 Task: In Heading Arial with underline. Font size of heading  '18'Font style of data Calibri. Font size of data  9Alignment of headline & data Align center. Fill color in heading,  RedFont color of data Black Apply border in Data No BorderIn the sheet   Quantum Sales book
Action: Mouse moved to (202, 177)
Screenshot: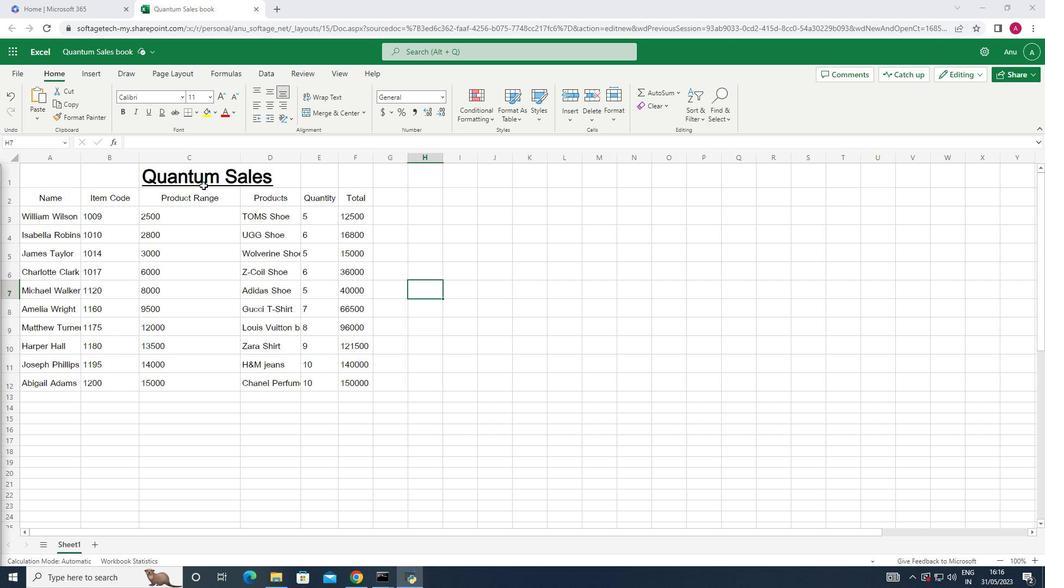 
Action: Mouse pressed left at (202, 177)
Screenshot: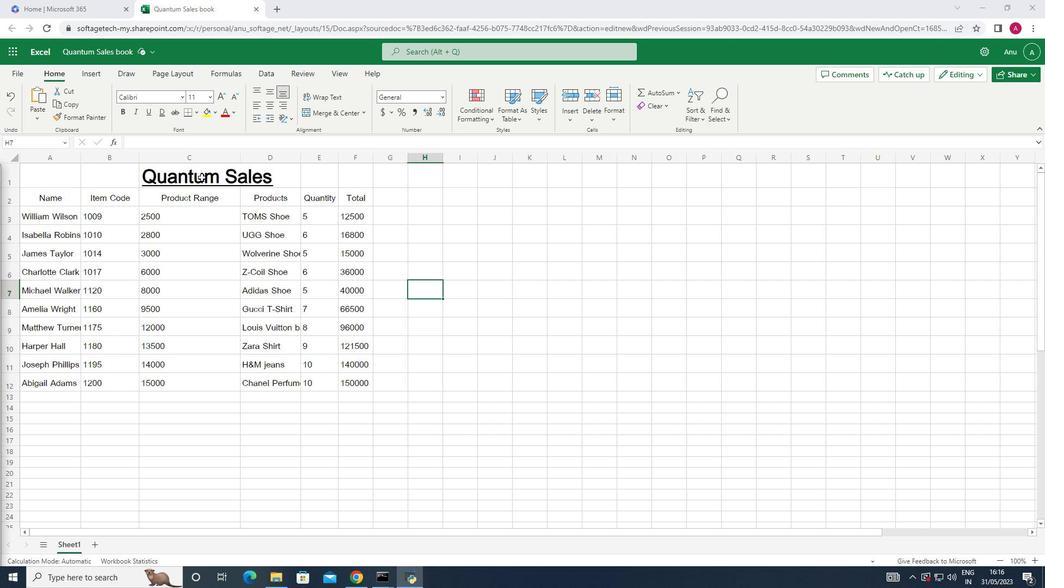 
Action: Mouse moved to (52, 199)
Screenshot: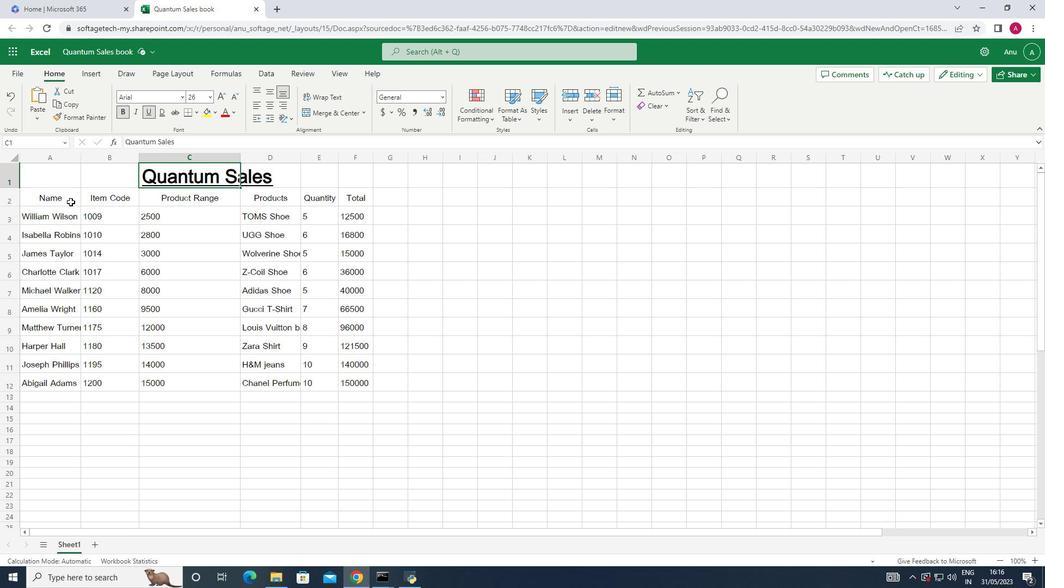 
Action: Mouse pressed left at (52, 199)
Screenshot: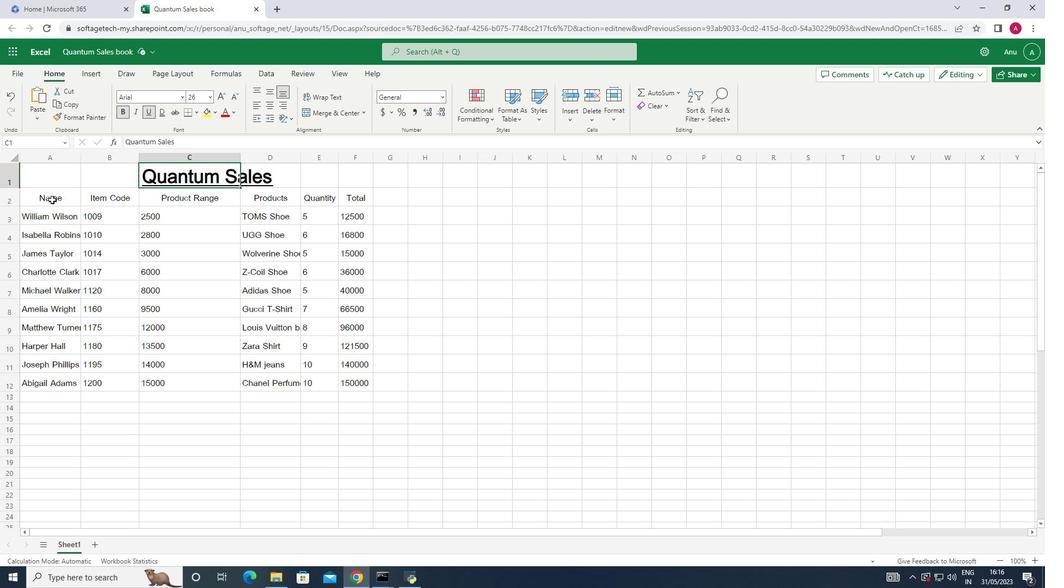 
Action: Mouse moved to (181, 94)
Screenshot: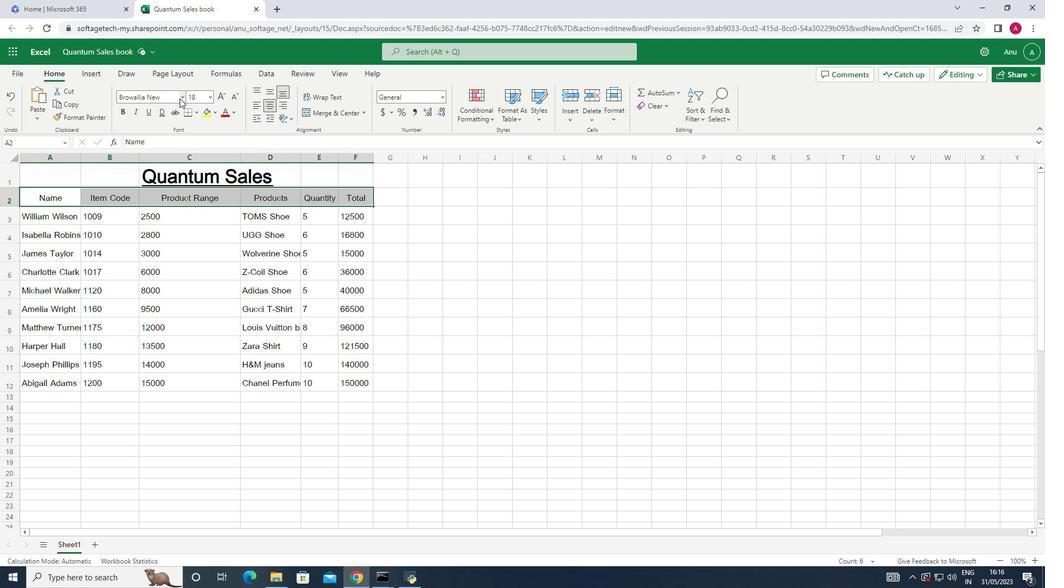 
Action: Mouse pressed left at (181, 94)
Screenshot: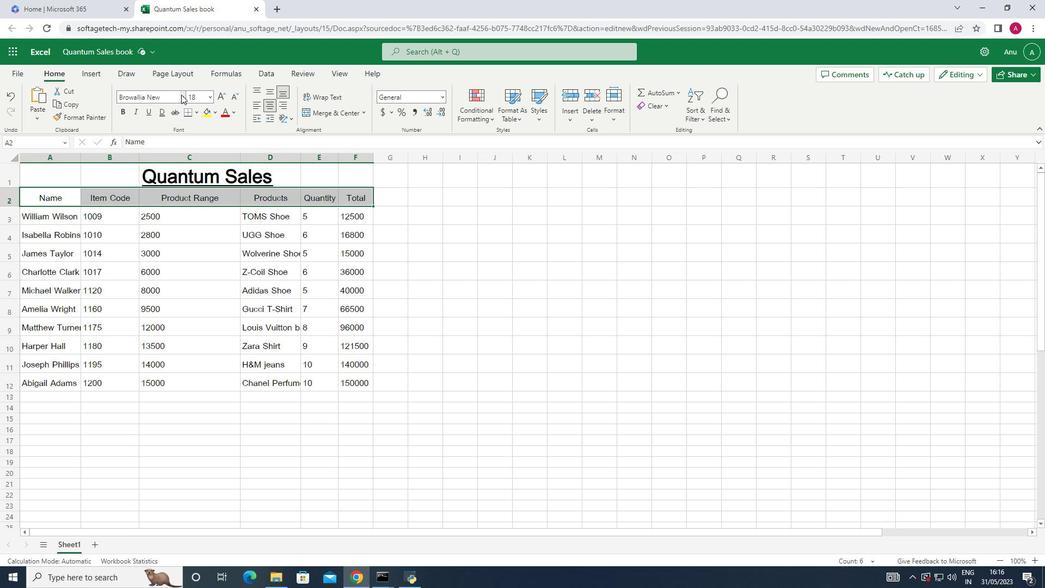 
Action: Mouse moved to (152, 202)
Screenshot: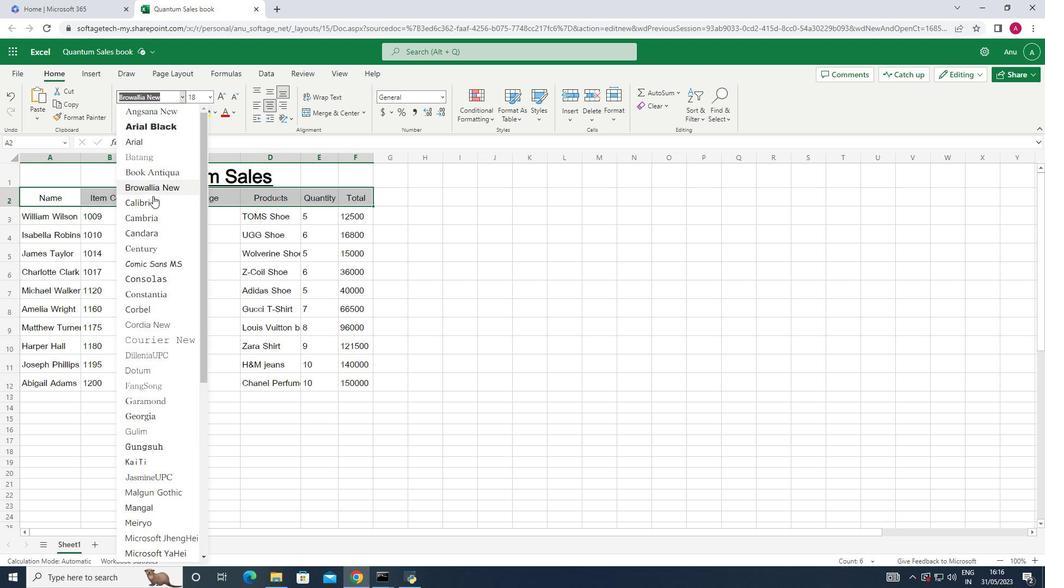 
Action: Mouse pressed left at (152, 202)
Screenshot: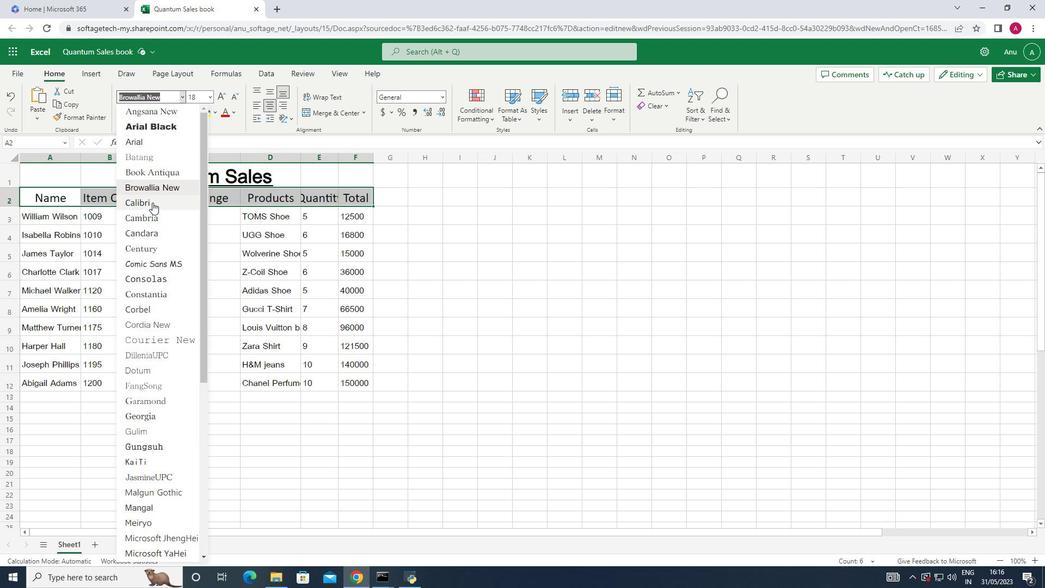 
Action: Mouse moved to (337, 157)
Screenshot: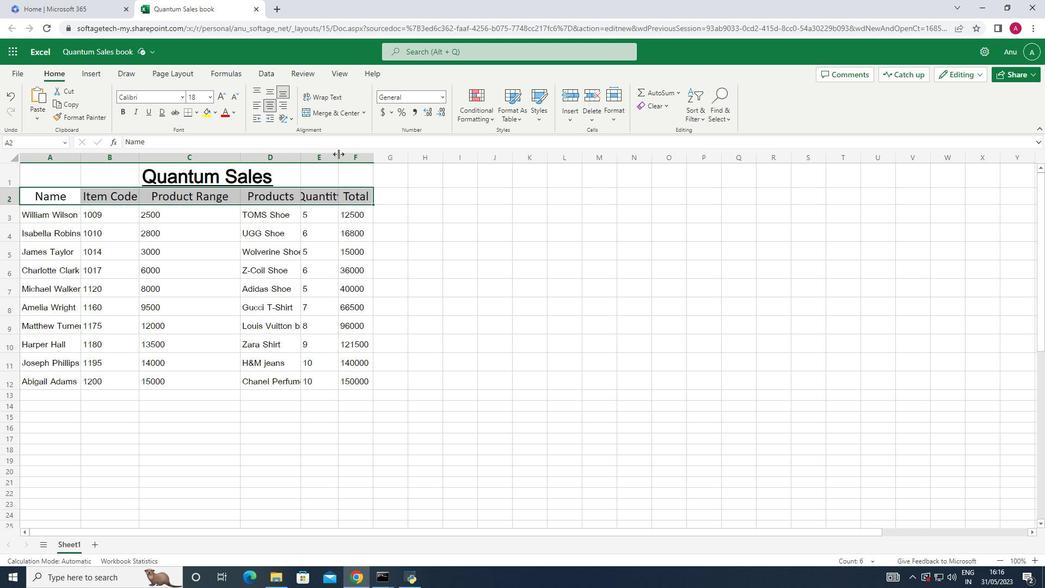 
Action: Mouse pressed left at (337, 157)
Screenshot: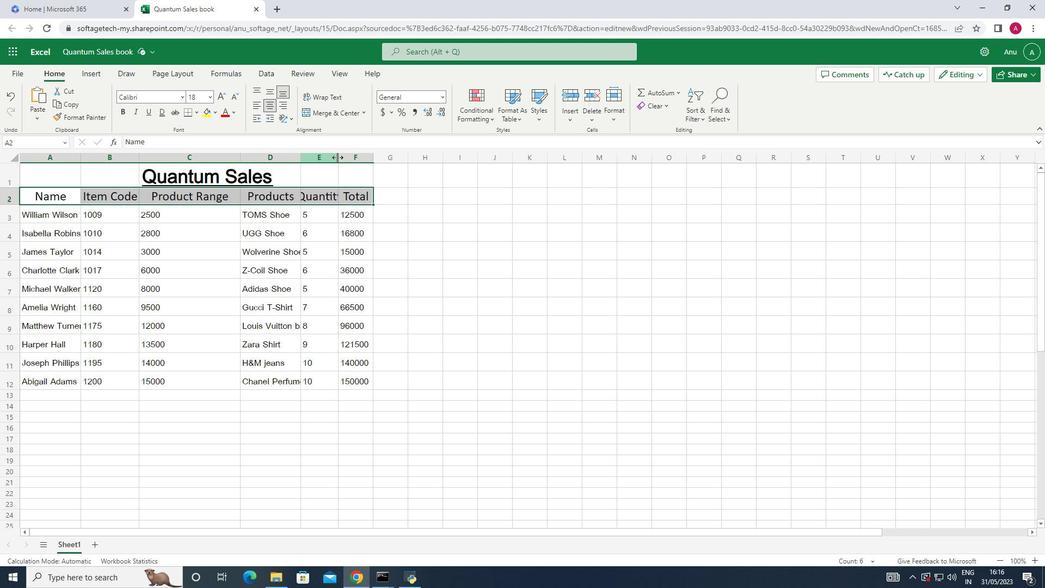 
Action: Mouse pressed left at (337, 157)
Screenshot: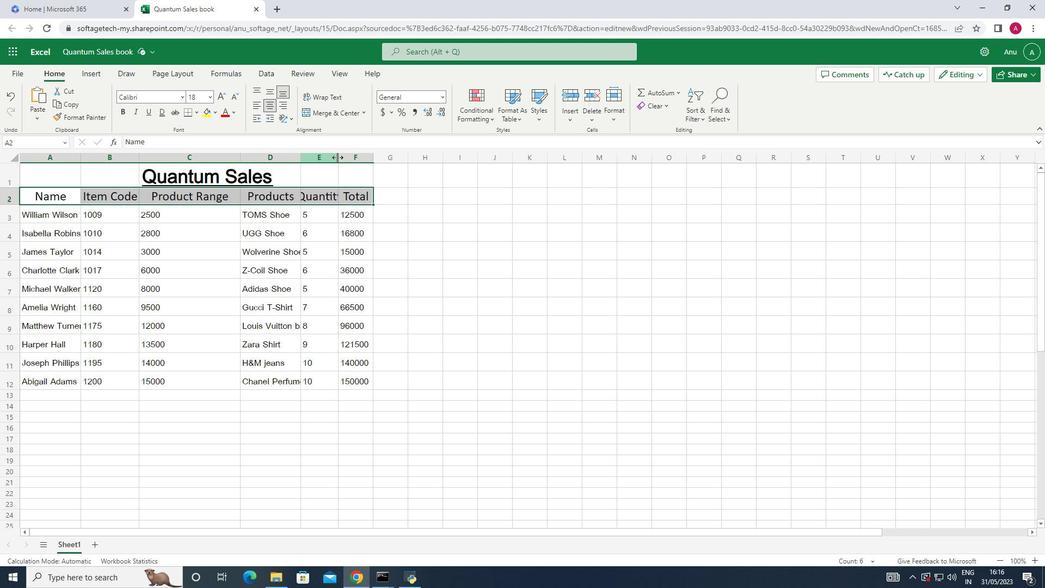 
Action: Mouse moved to (58, 214)
Screenshot: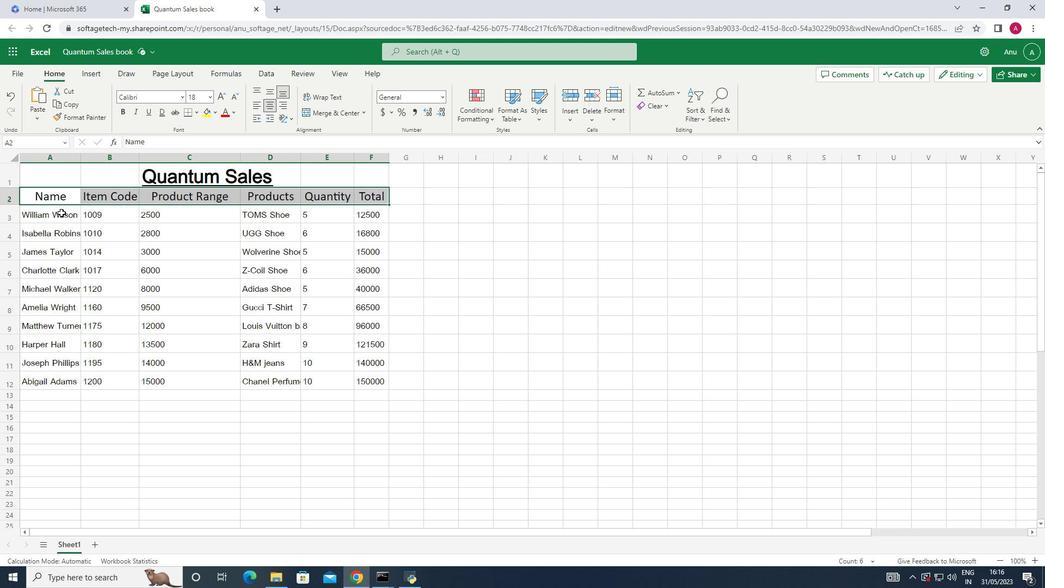 
Action: Mouse pressed left at (58, 214)
Screenshot: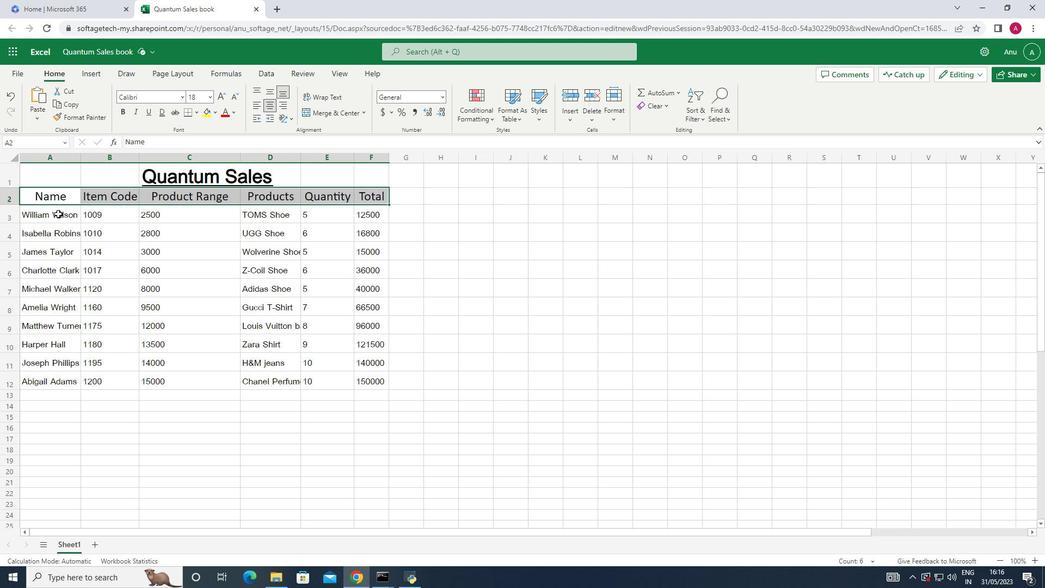 
Action: Mouse moved to (210, 98)
Screenshot: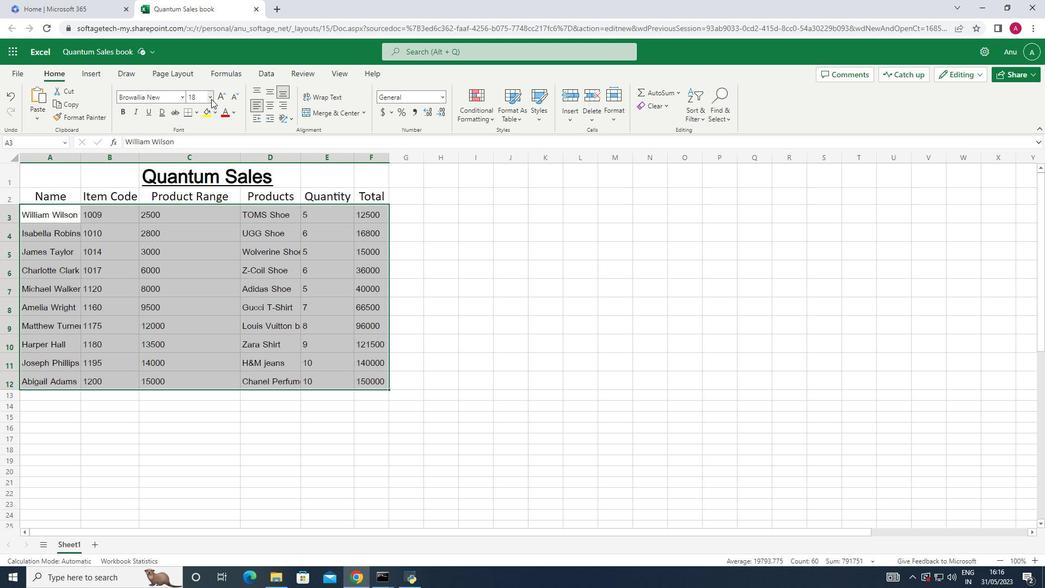 
Action: Mouse pressed left at (210, 98)
Screenshot: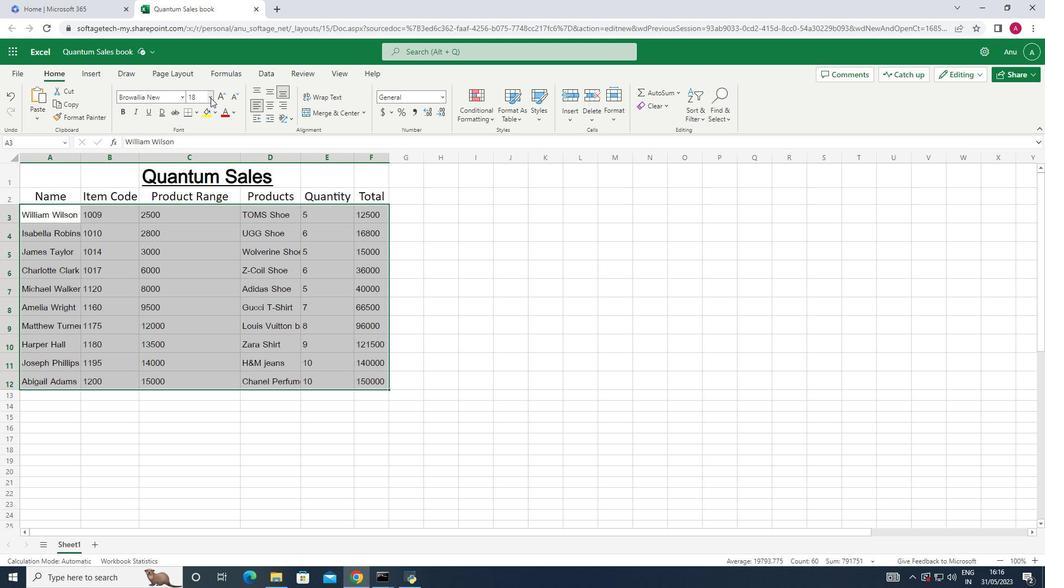 
Action: Mouse moved to (201, 125)
Screenshot: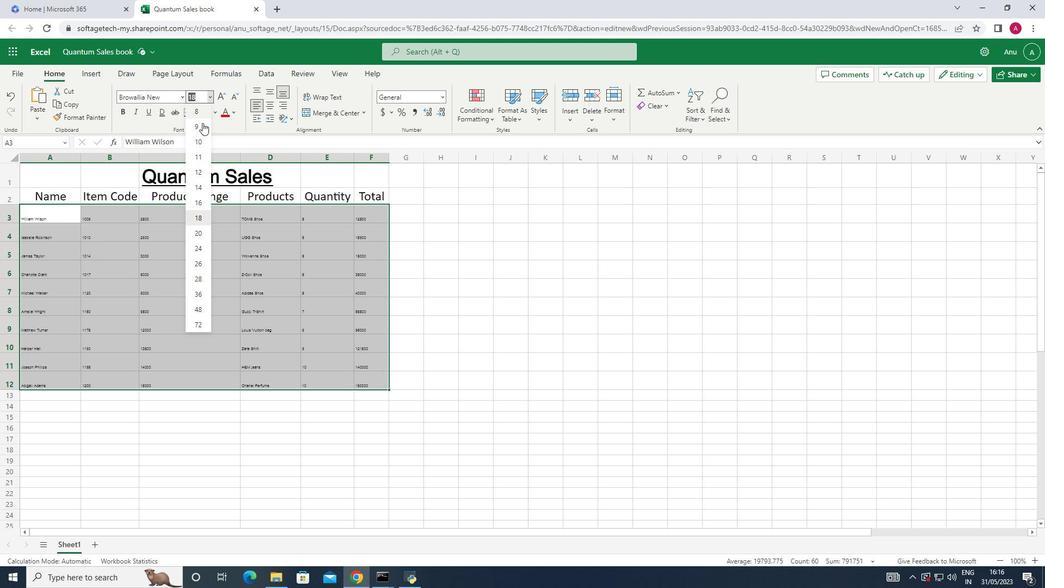 
Action: Mouse pressed left at (201, 125)
Screenshot: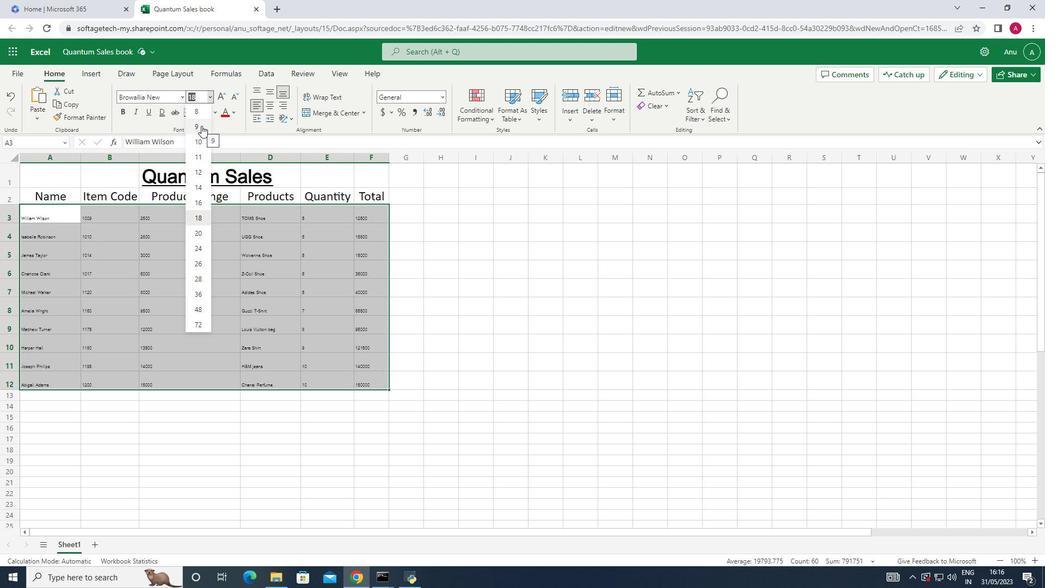 
Action: Mouse moved to (56, 198)
Screenshot: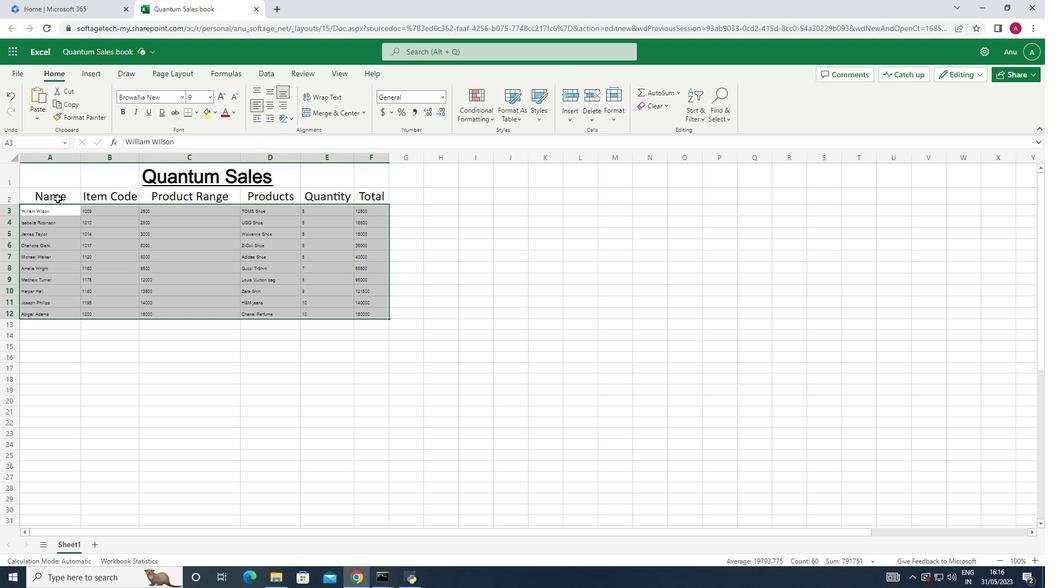 
Action: Mouse pressed left at (56, 198)
Screenshot: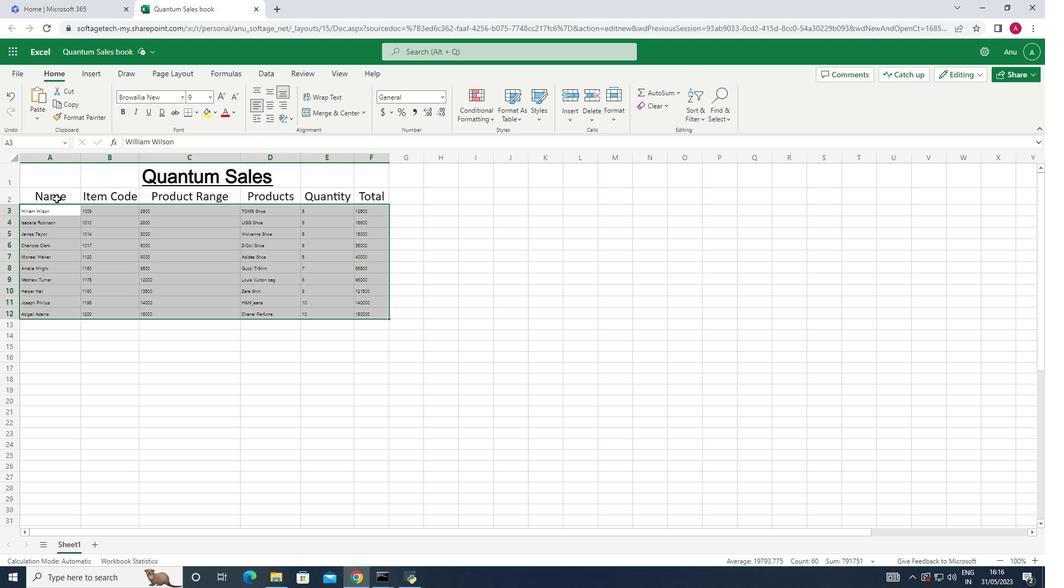 
Action: Mouse moved to (224, 112)
Screenshot: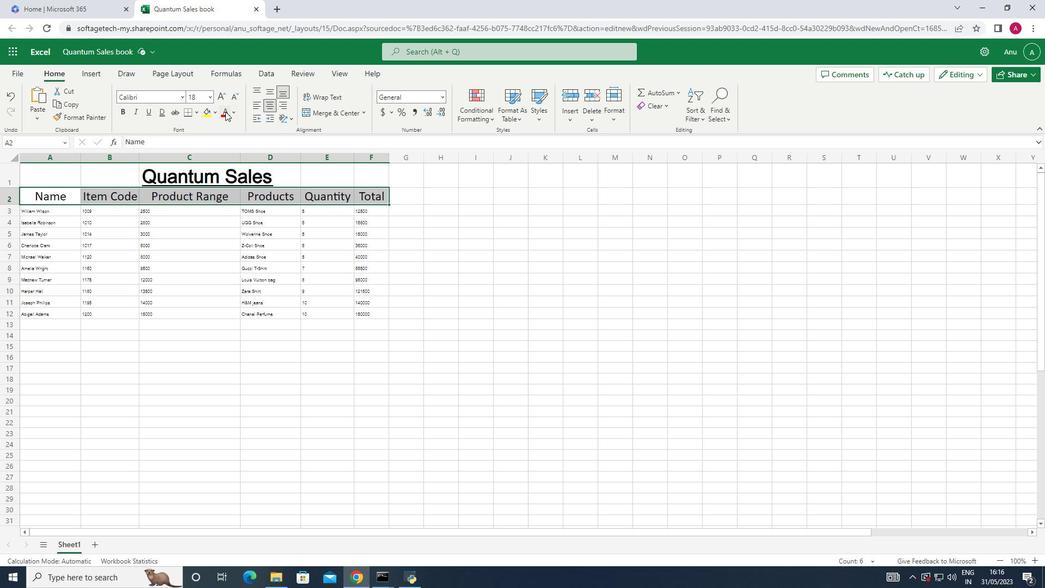 
Action: Mouse pressed left at (224, 112)
Screenshot: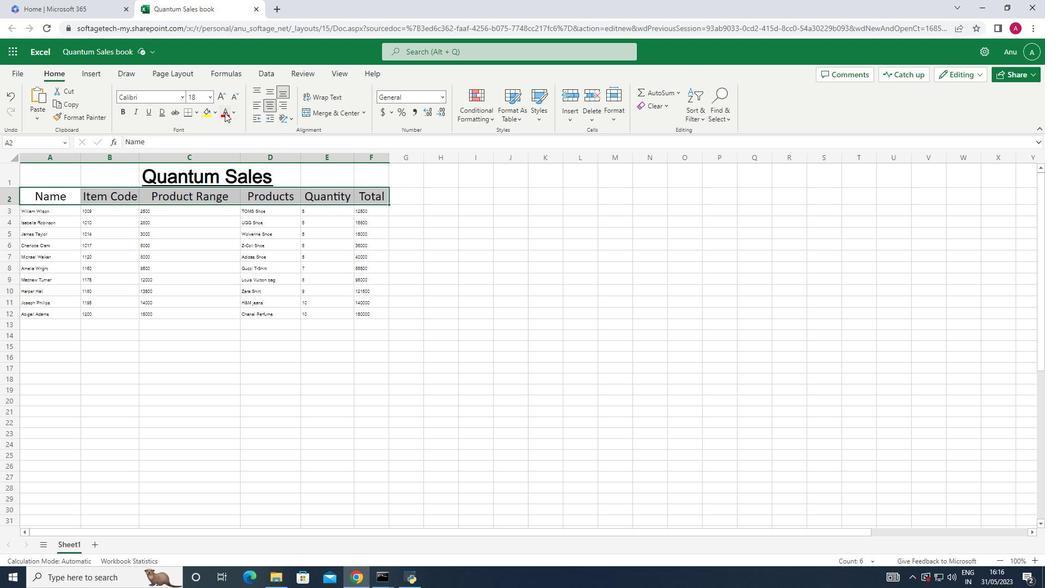 
Action: Mouse moved to (215, 112)
Screenshot: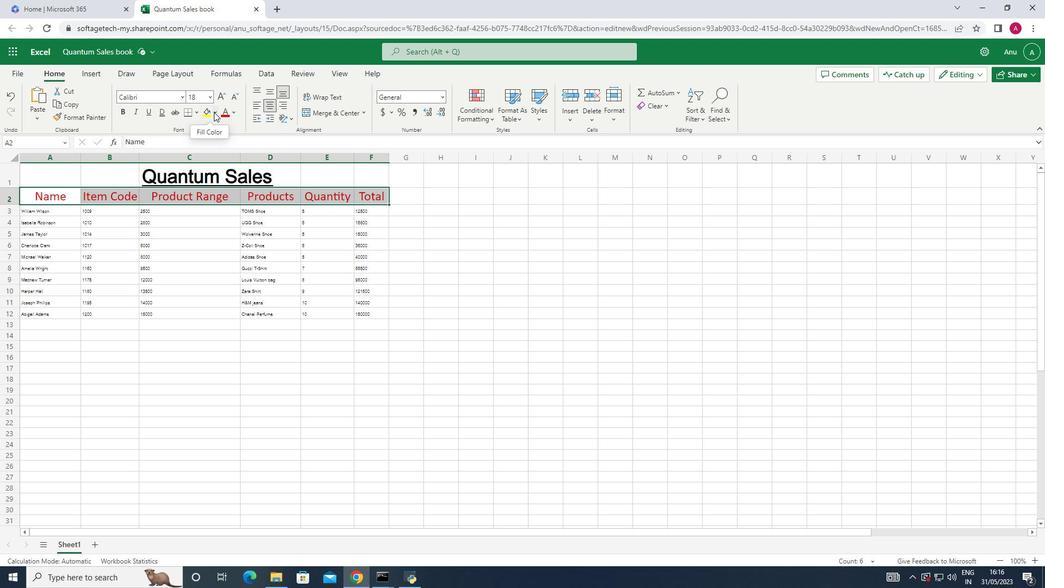 
Action: Mouse pressed left at (215, 112)
Screenshot: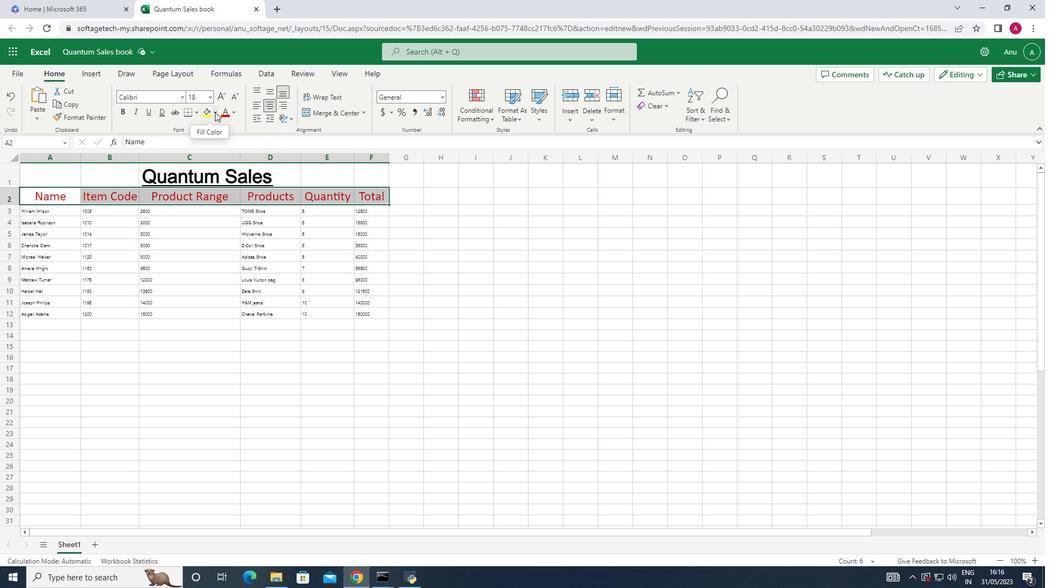 
Action: Mouse moved to (222, 138)
Screenshot: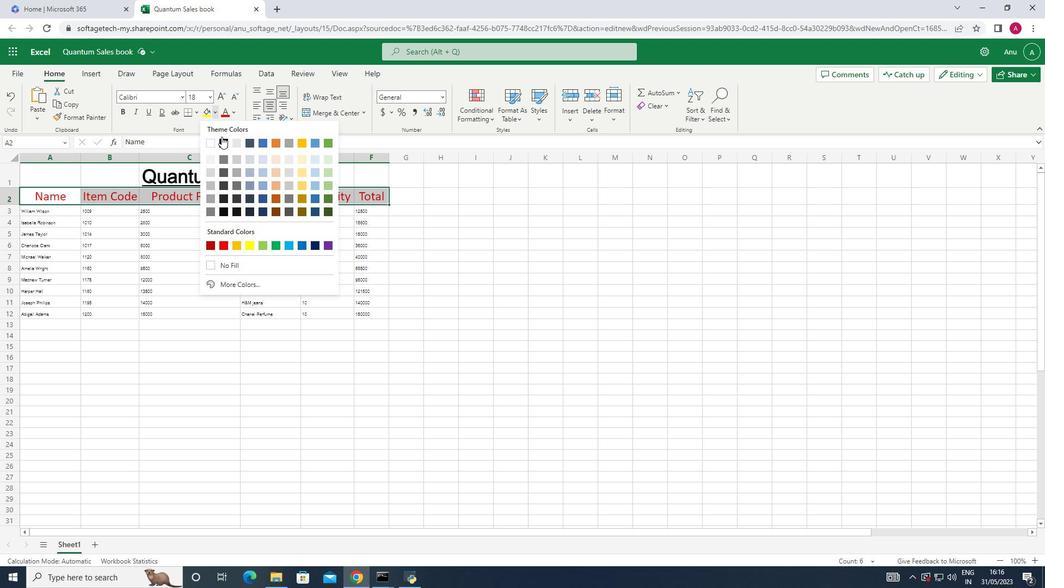 
Action: Mouse pressed left at (222, 138)
Screenshot: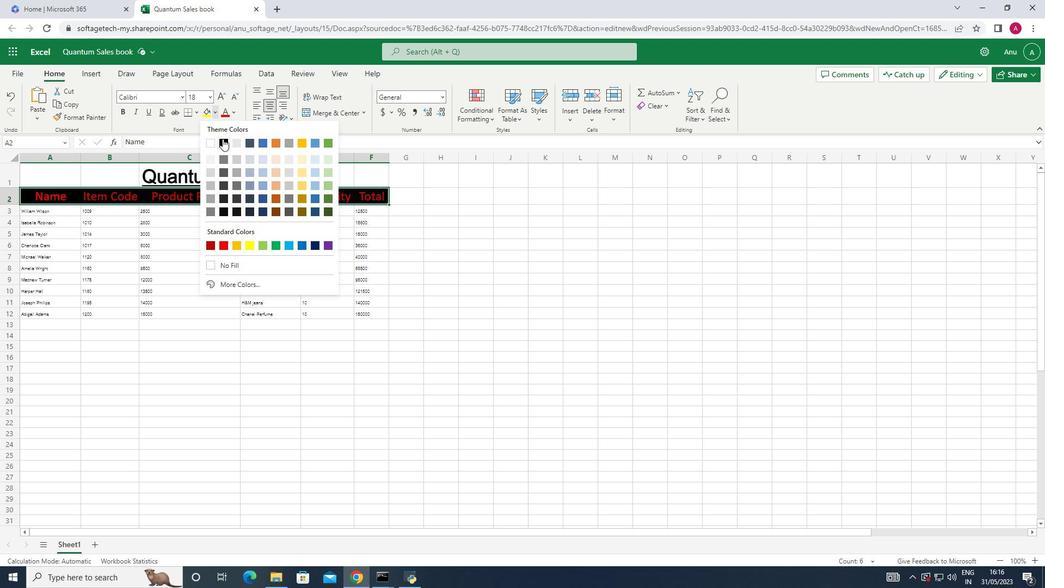 
Action: Mouse moved to (425, 247)
Screenshot: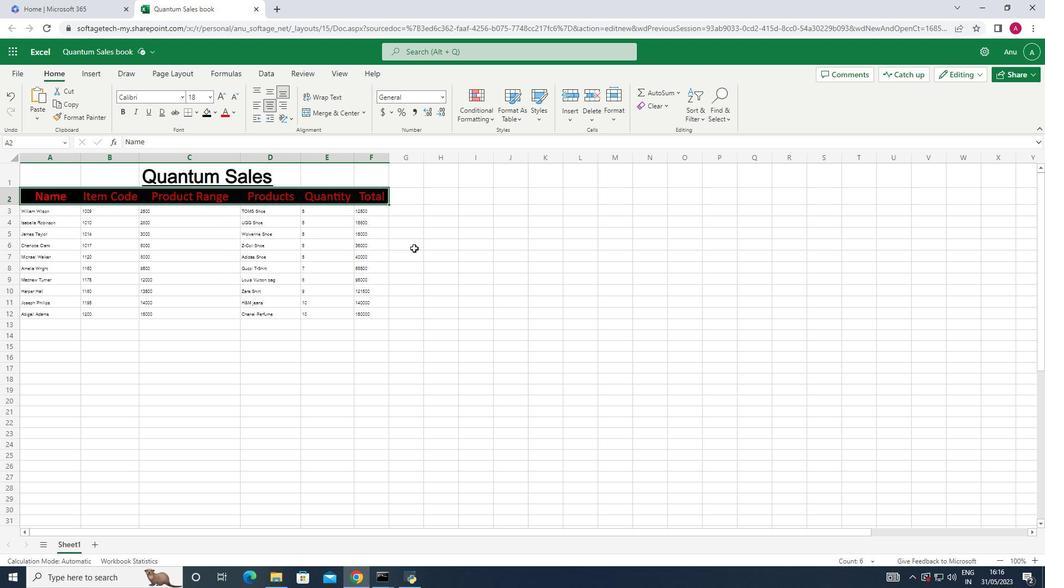 
Action: Mouse pressed left at (425, 247)
Screenshot: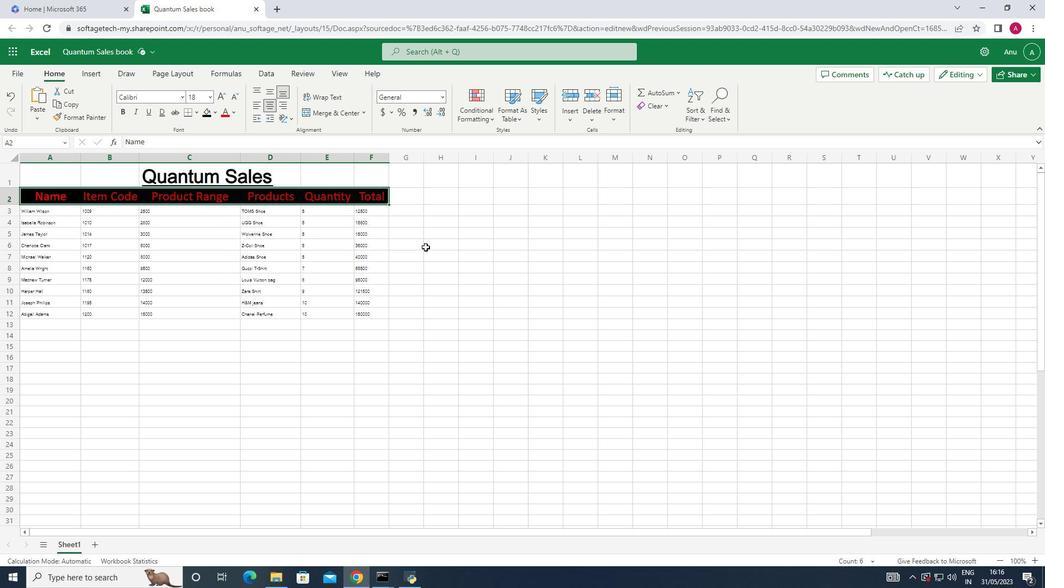 
